 Task: Add Catalina Crunch Fruity Keto Cereal, Single Serve to the cart.
Action: Mouse moved to (753, 270)
Screenshot: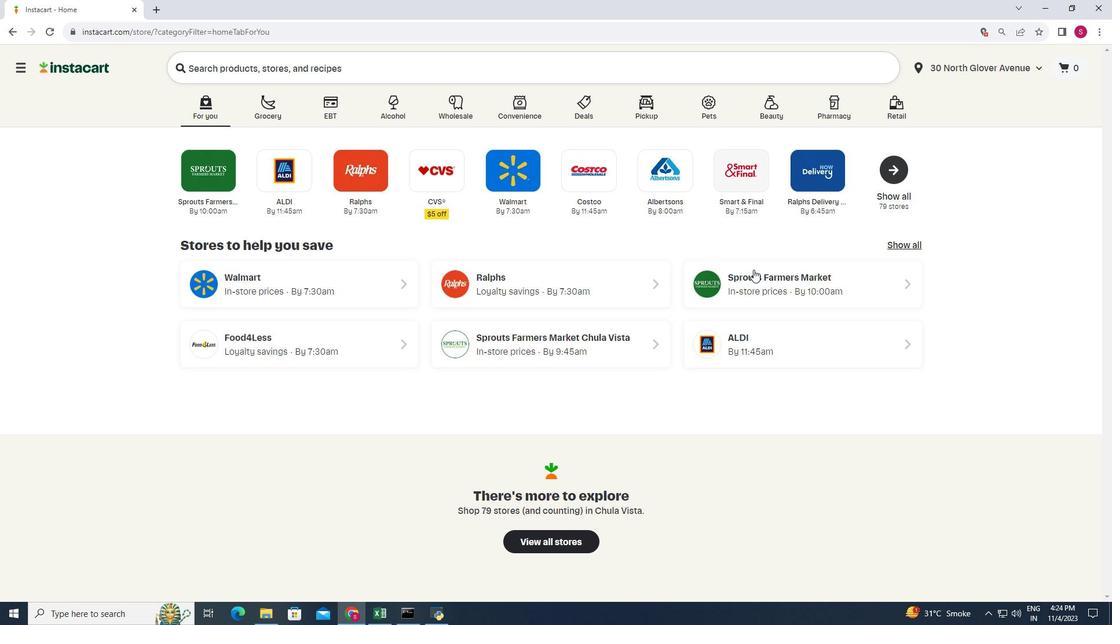 
Action: Mouse pressed left at (753, 270)
Screenshot: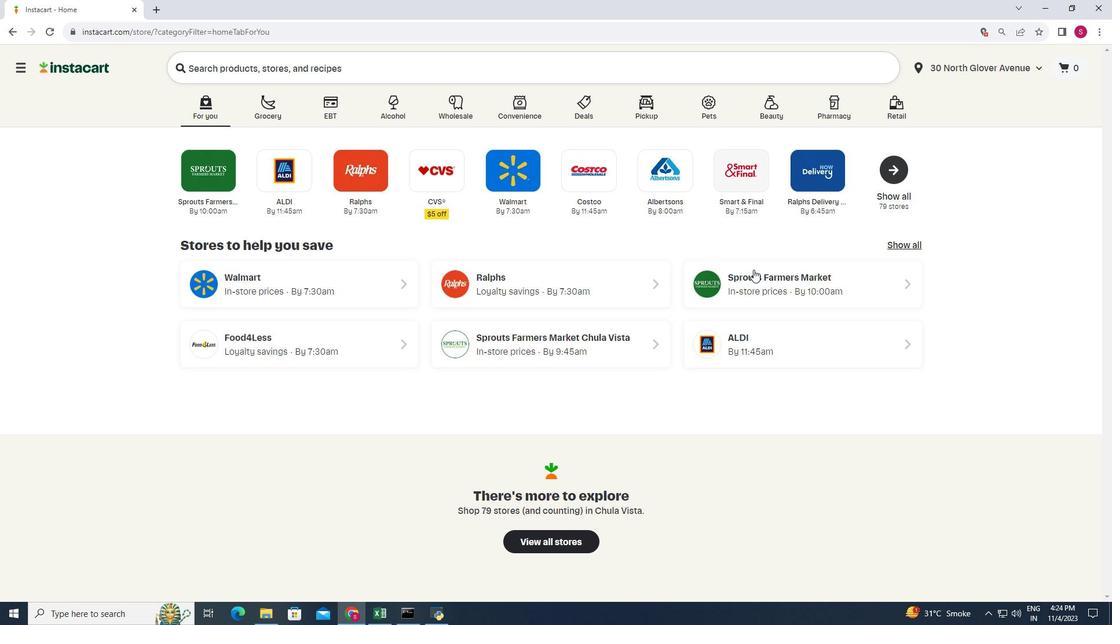 
Action: Mouse moved to (97, 384)
Screenshot: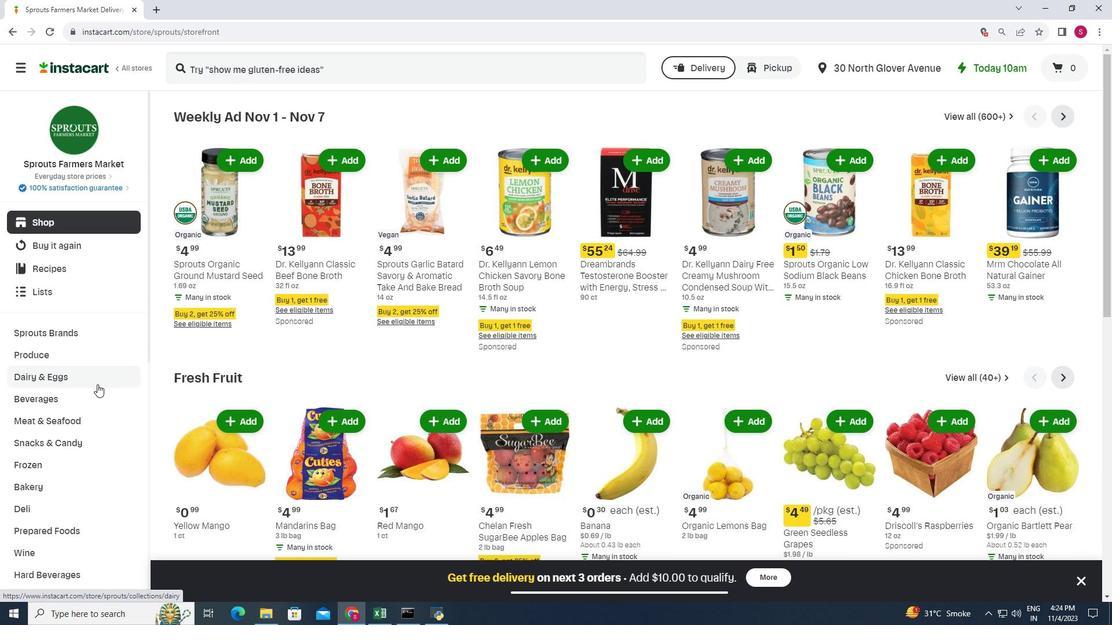 
Action: Mouse scrolled (97, 384) with delta (0, 0)
Screenshot: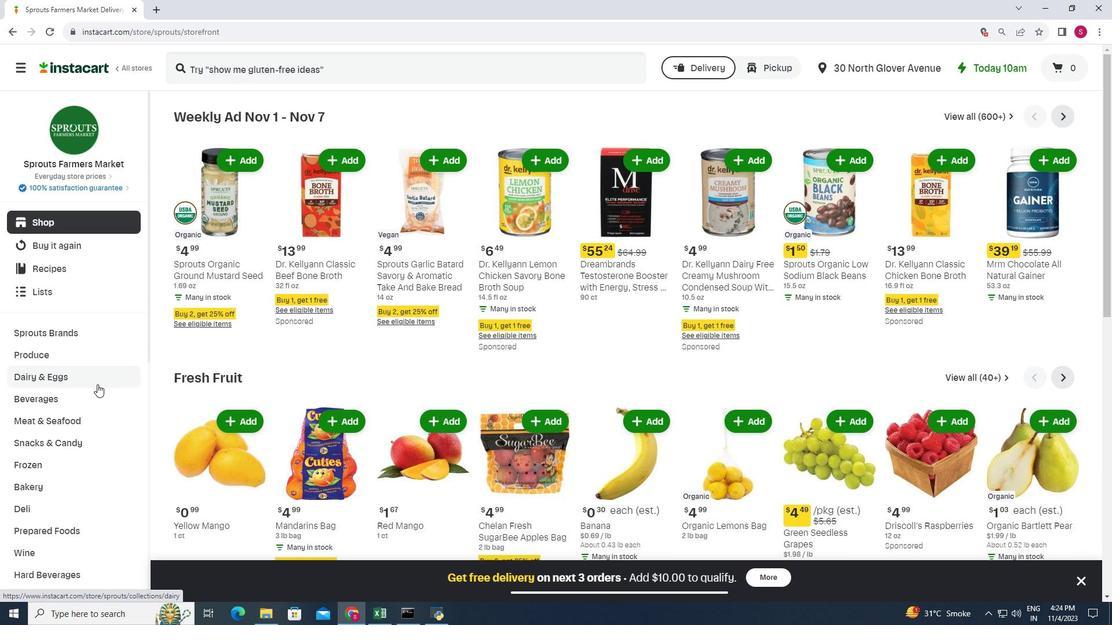 
Action: Mouse scrolled (97, 384) with delta (0, 0)
Screenshot: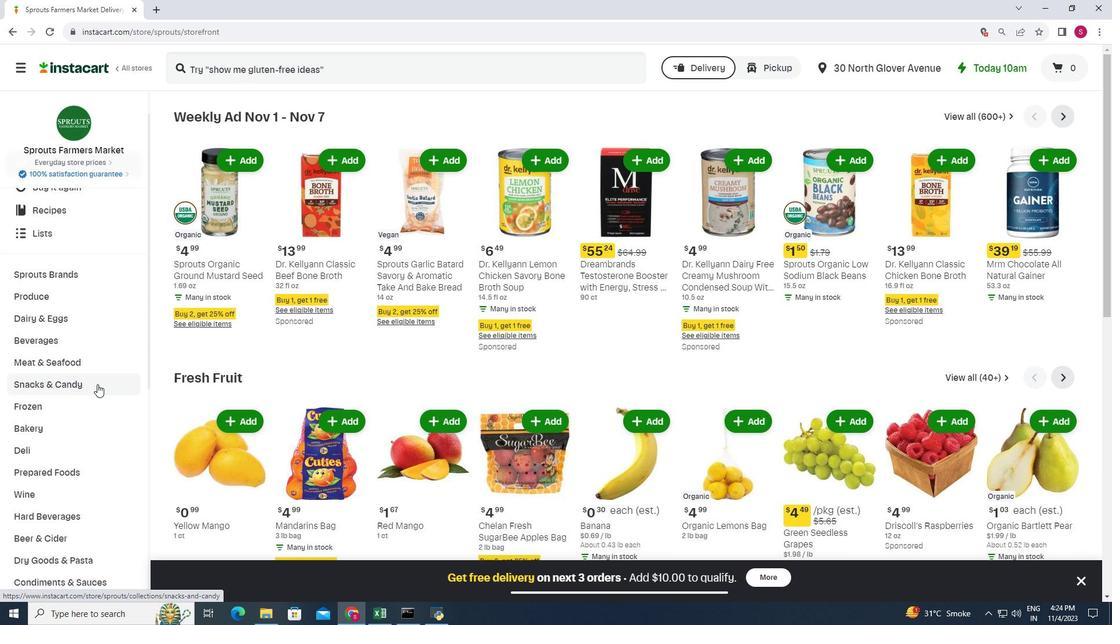 
Action: Mouse scrolled (97, 384) with delta (0, 0)
Screenshot: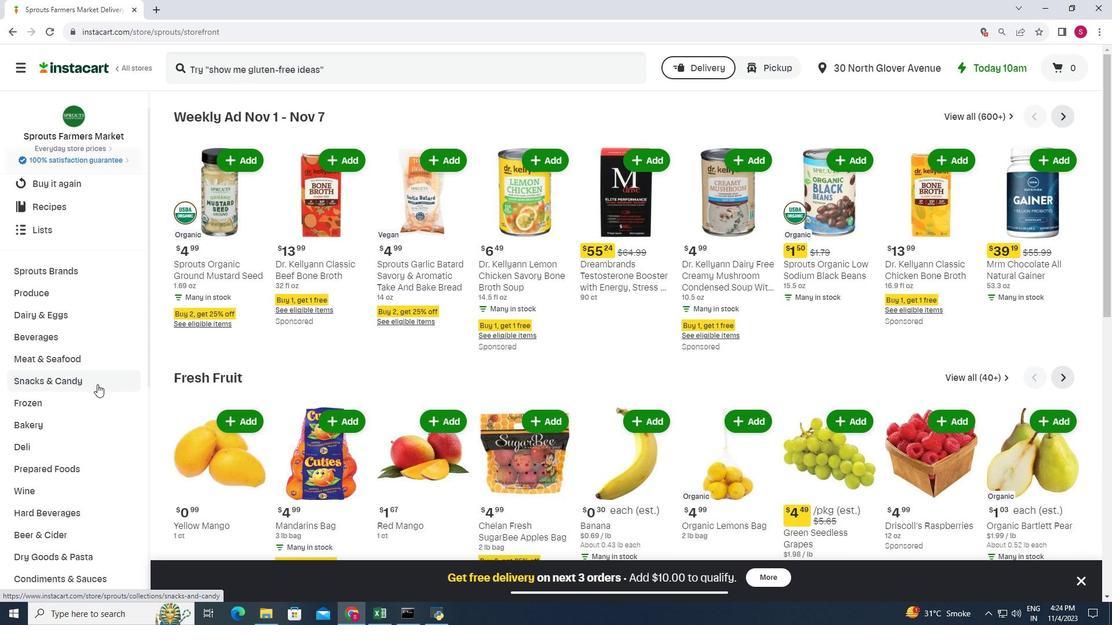 
Action: Mouse scrolled (97, 384) with delta (0, 0)
Screenshot: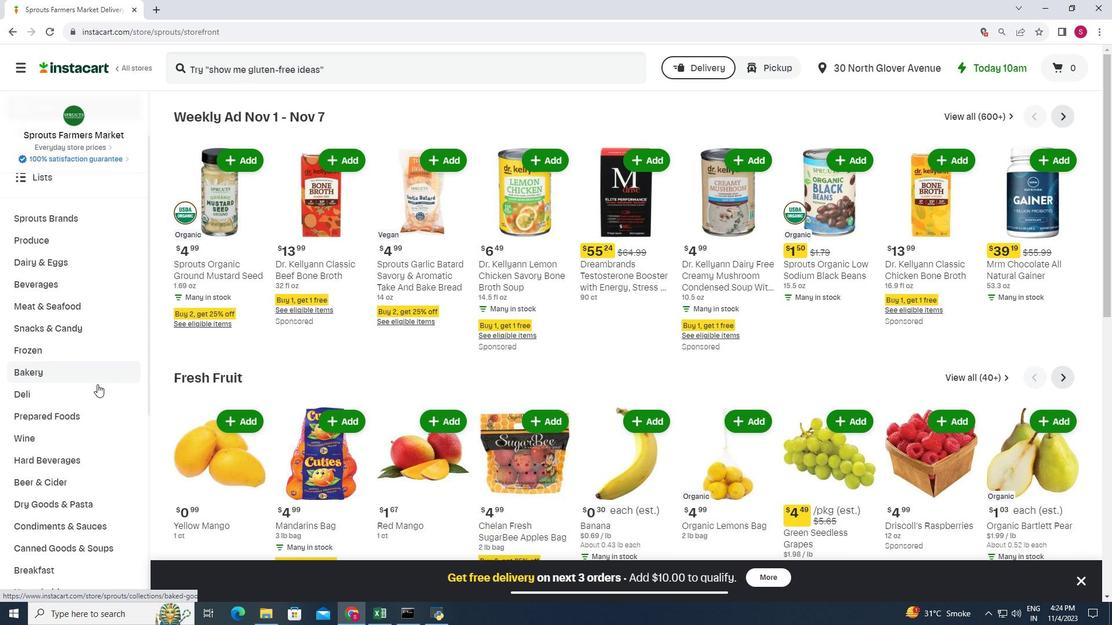 
Action: Mouse scrolled (97, 384) with delta (0, 0)
Screenshot: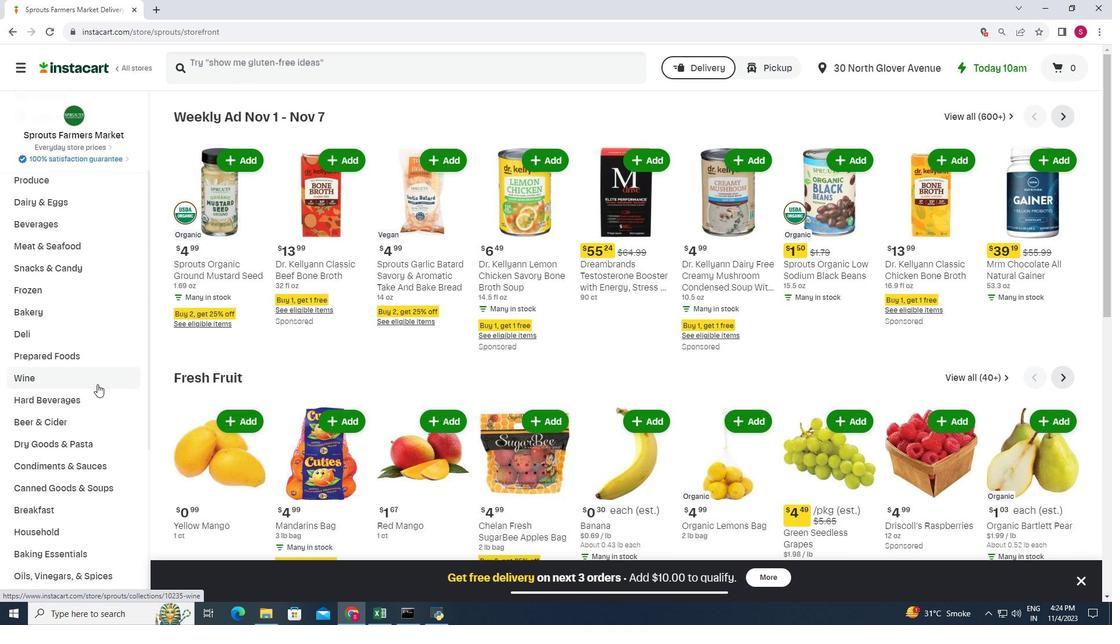 
Action: Mouse moved to (70, 449)
Screenshot: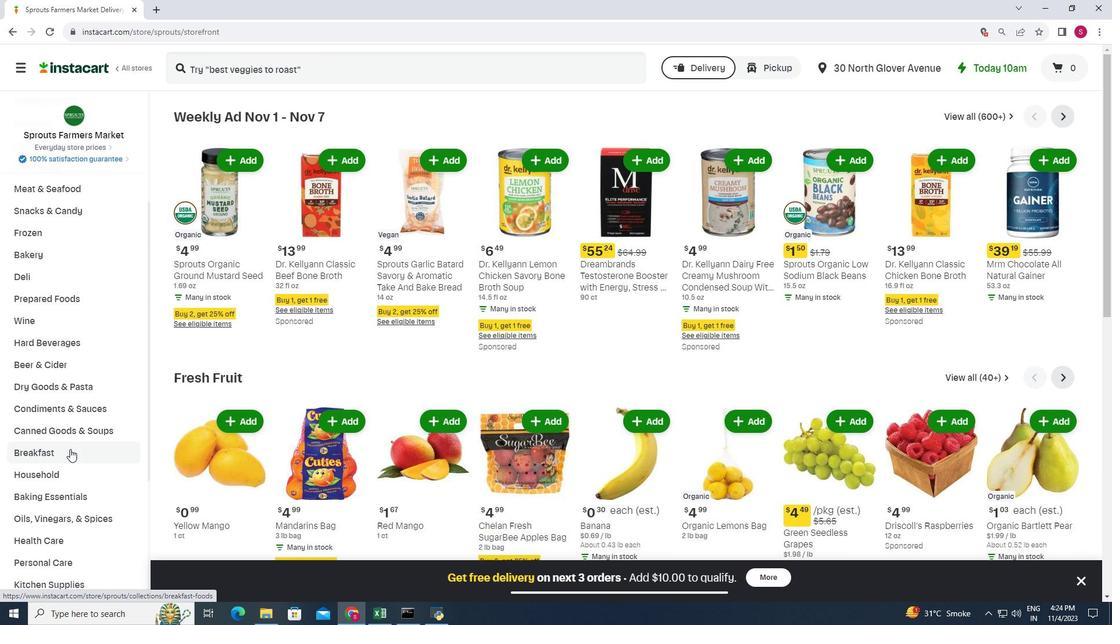 
Action: Mouse pressed left at (70, 449)
Screenshot: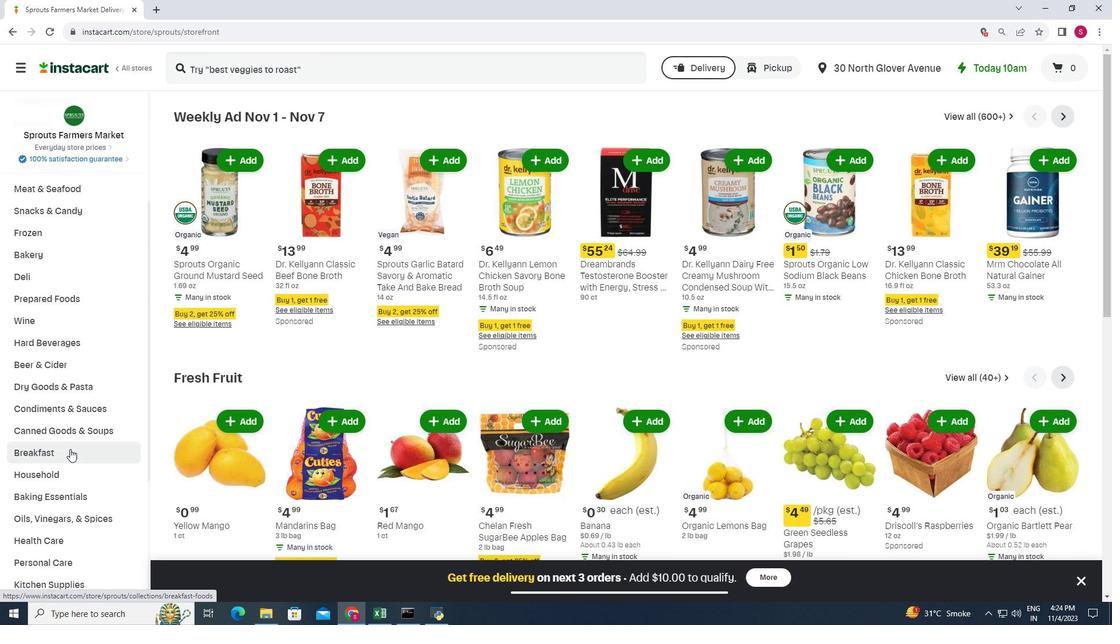 
Action: Mouse moved to (768, 149)
Screenshot: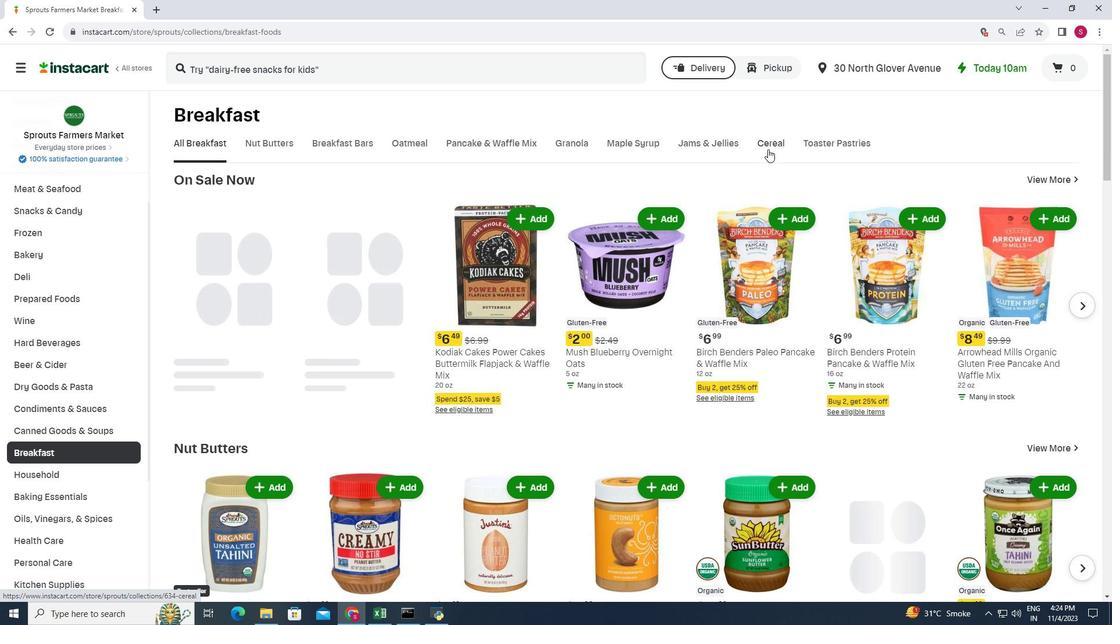 
Action: Mouse pressed left at (768, 149)
Screenshot: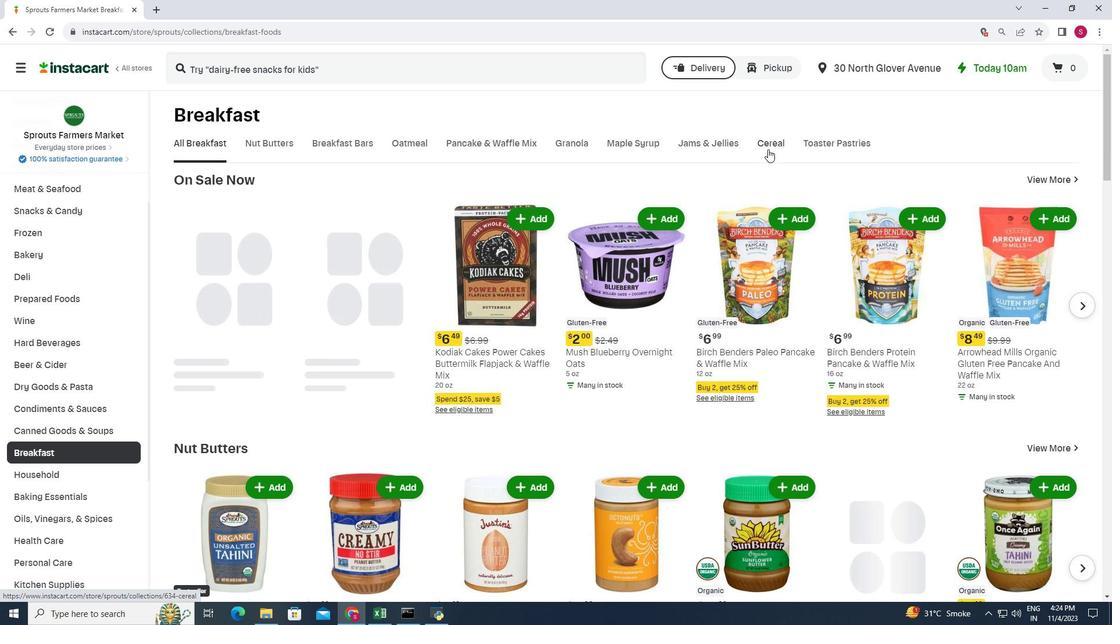 
Action: Mouse moved to (448, 214)
Screenshot: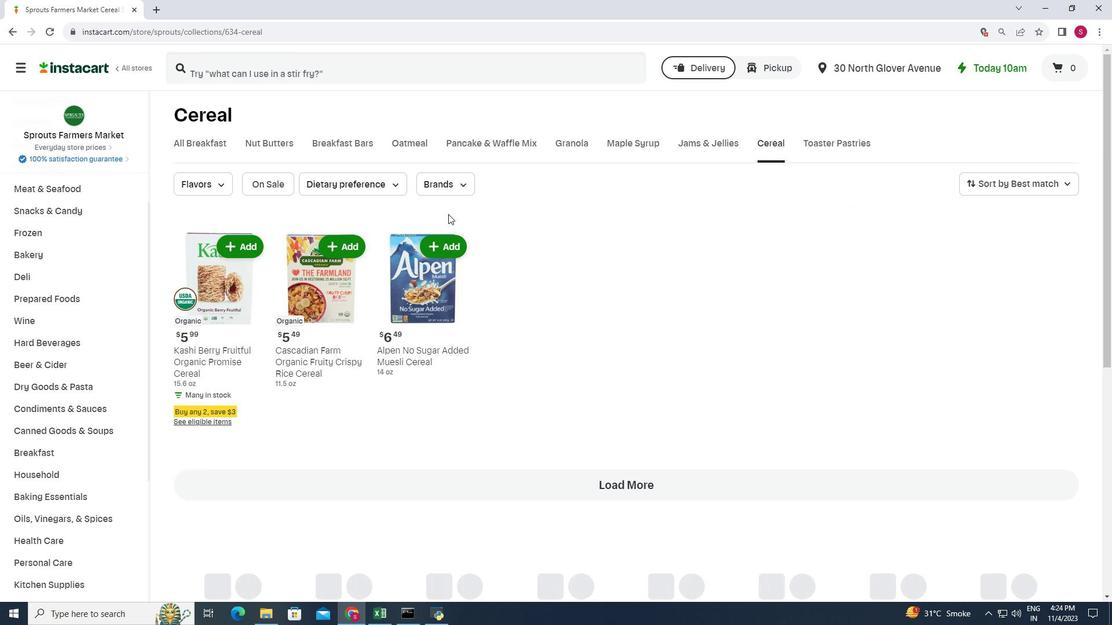 
Action: Mouse scrolled (448, 213) with delta (0, 0)
Screenshot: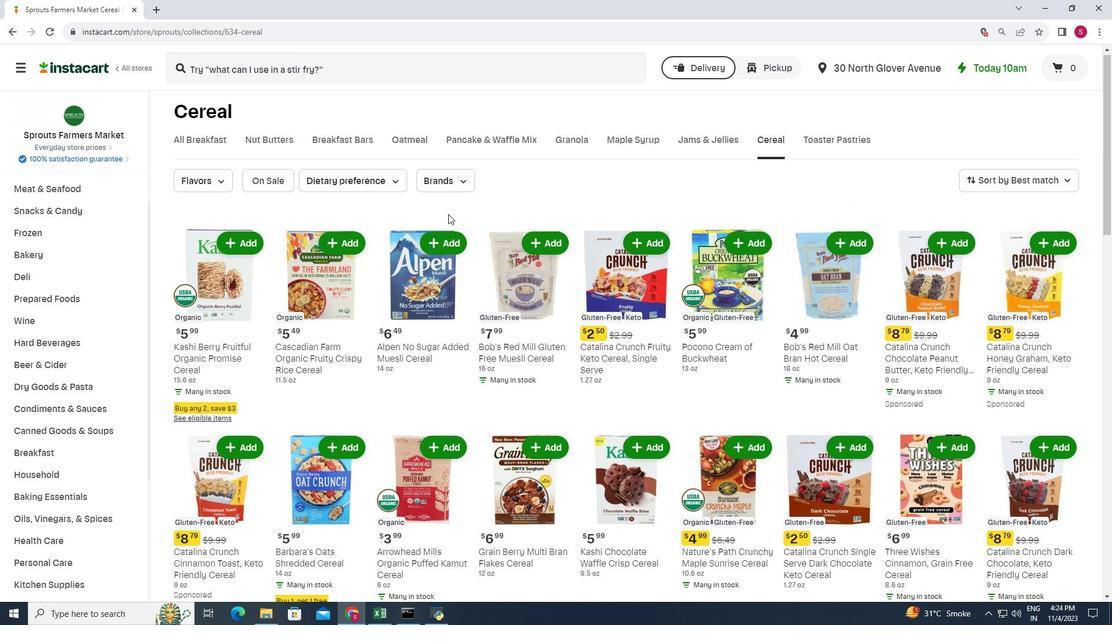
Action: Mouse moved to (541, 231)
Screenshot: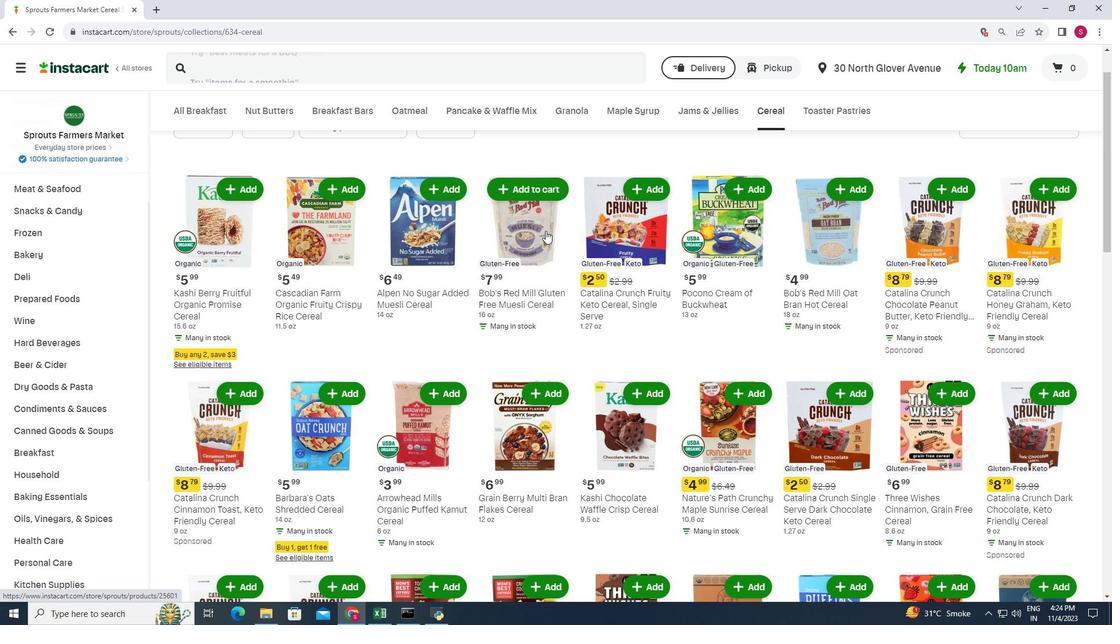 
Action: Mouse scrolled (541, 231) with delta (0, 0)
Screenshot: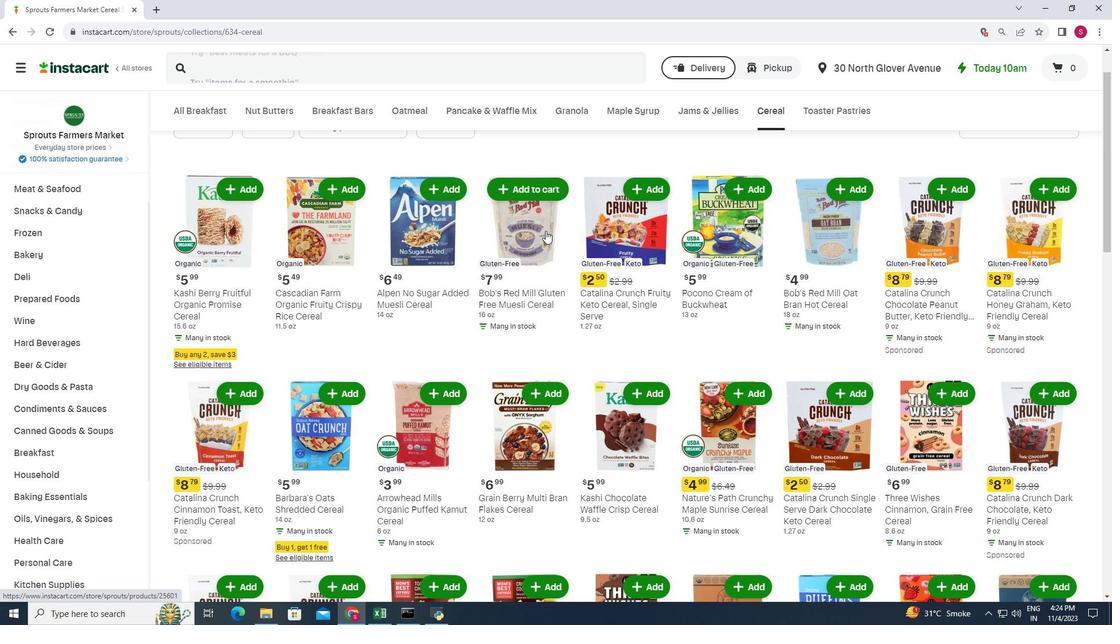 
Action: Mouse moved to (651, 239)
Screenshot: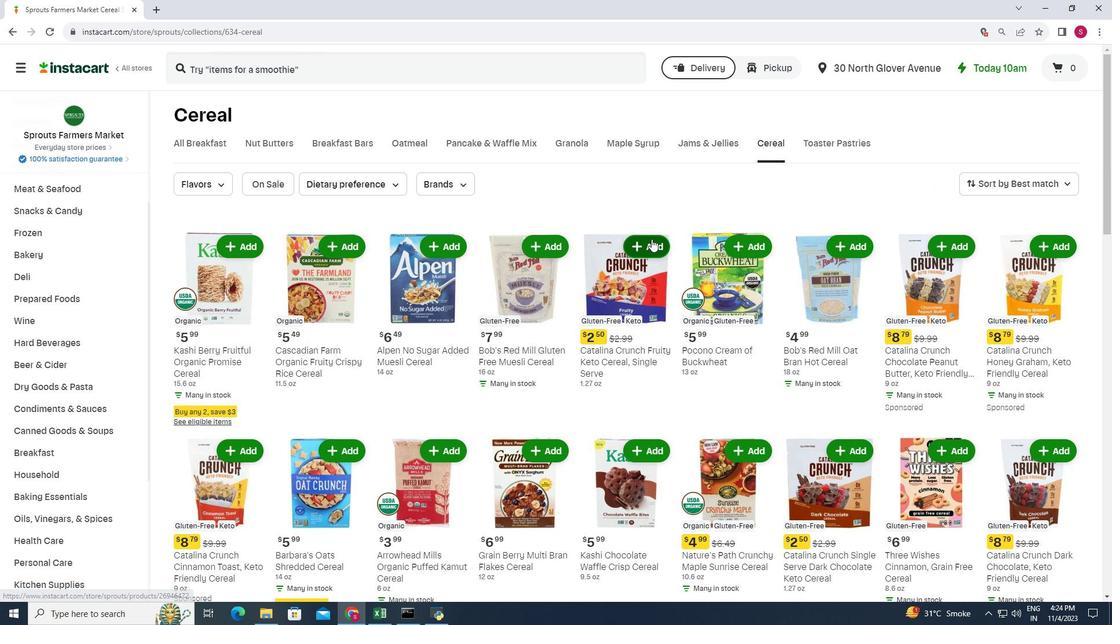 
Action: Mouse pressed left at (651, 239)
Screenshot: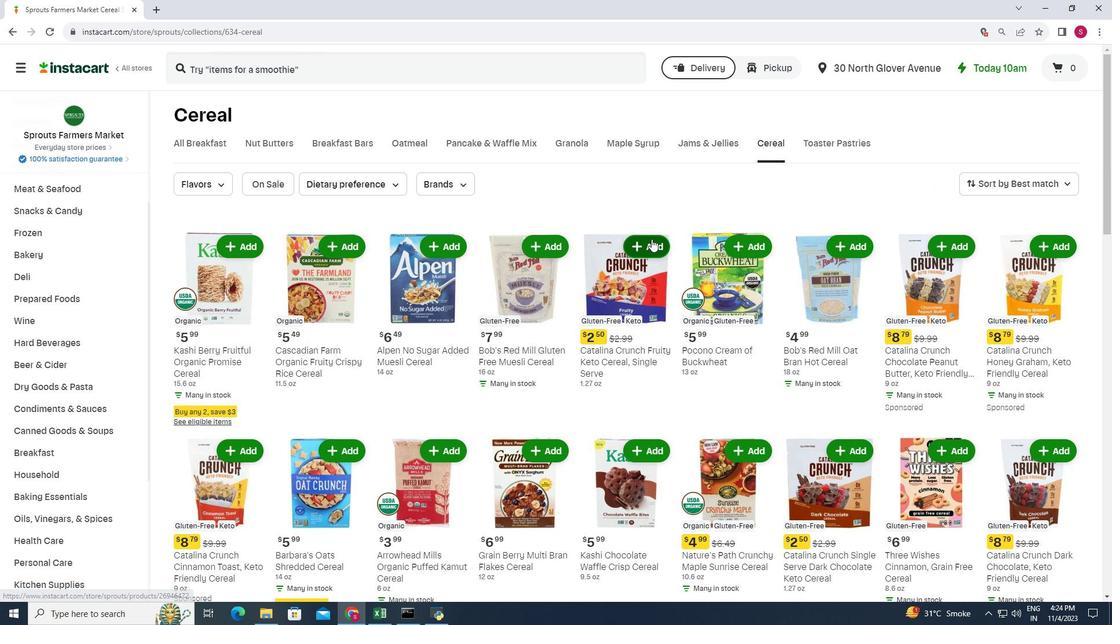 
Action: Mouse moved to (649, 210)
Screenshot: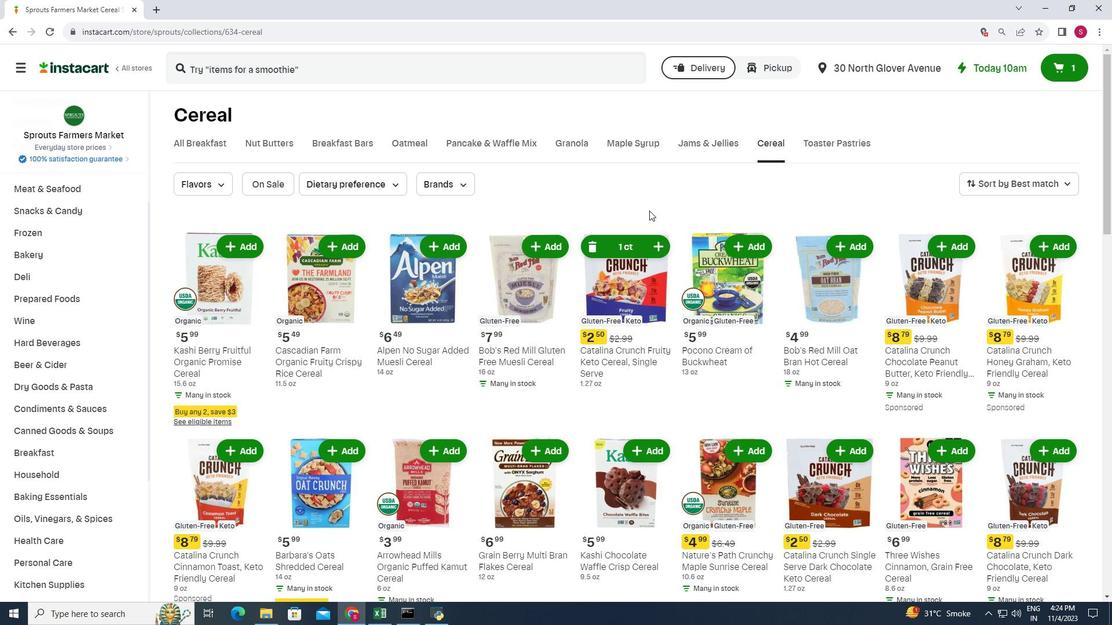 
